 Task: In the  document graph.pdf Download file as 'Open Document Format' Share this file with 'softage.4@softage.net' Insert the command  Editing
Action: Mouse moved to (60, 105)
Screenshot: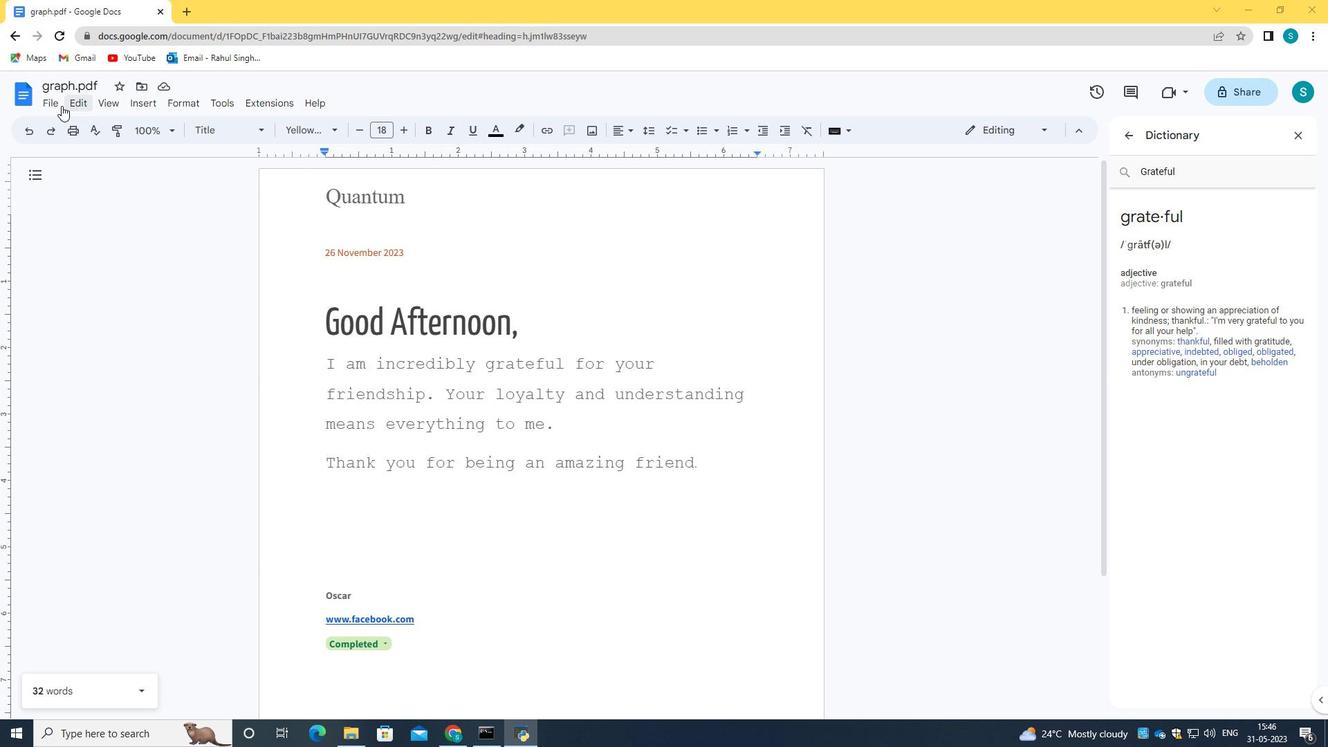 
Action: Mouse pressed left at (60, 105)
Screenshot: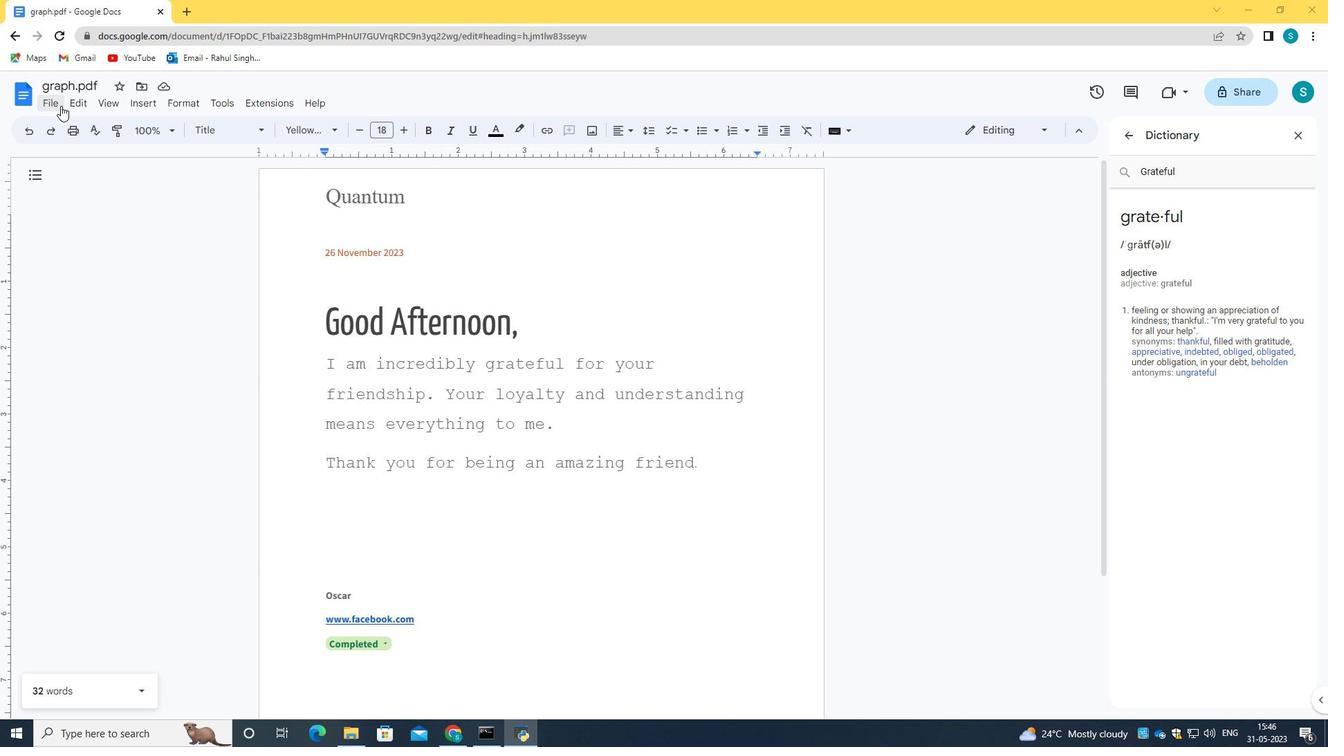 
Action: Mouse moved to (83, 254)
Screenshot: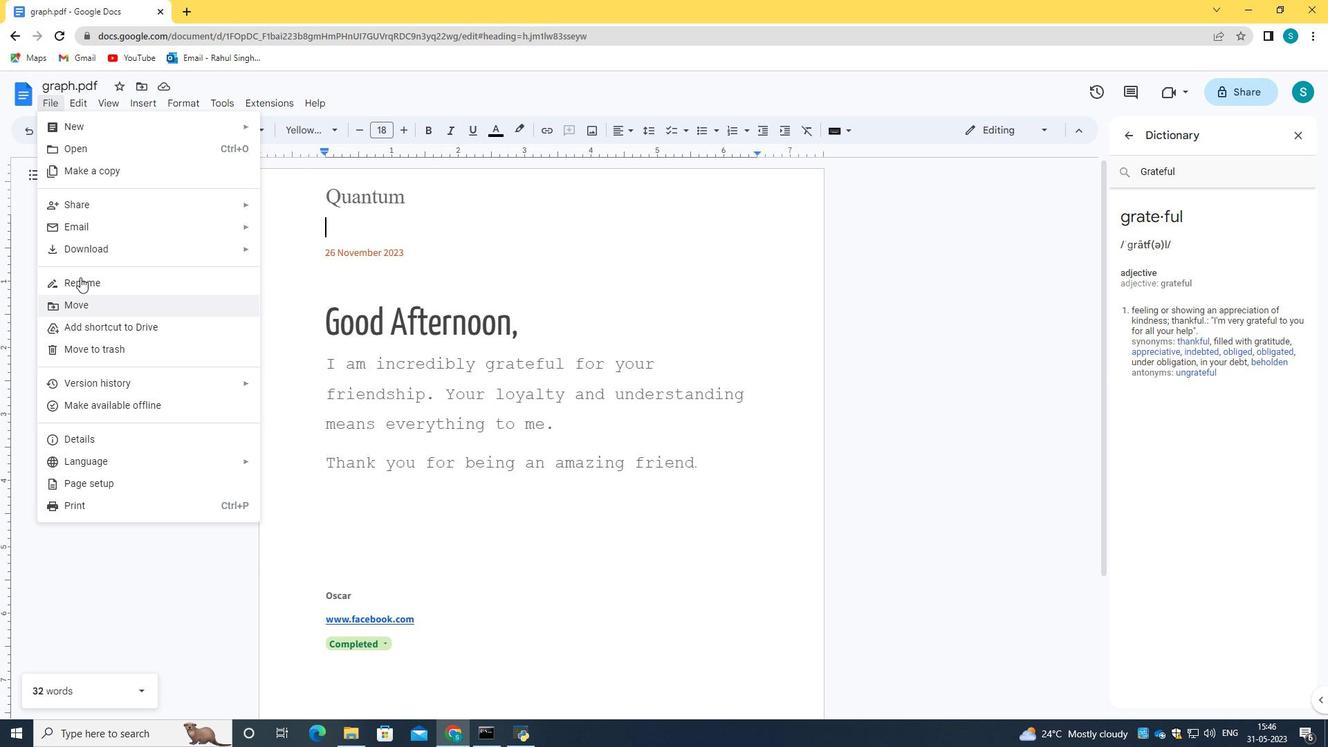 
Action: Mouse pressed left at (83, 254)
Screenshot: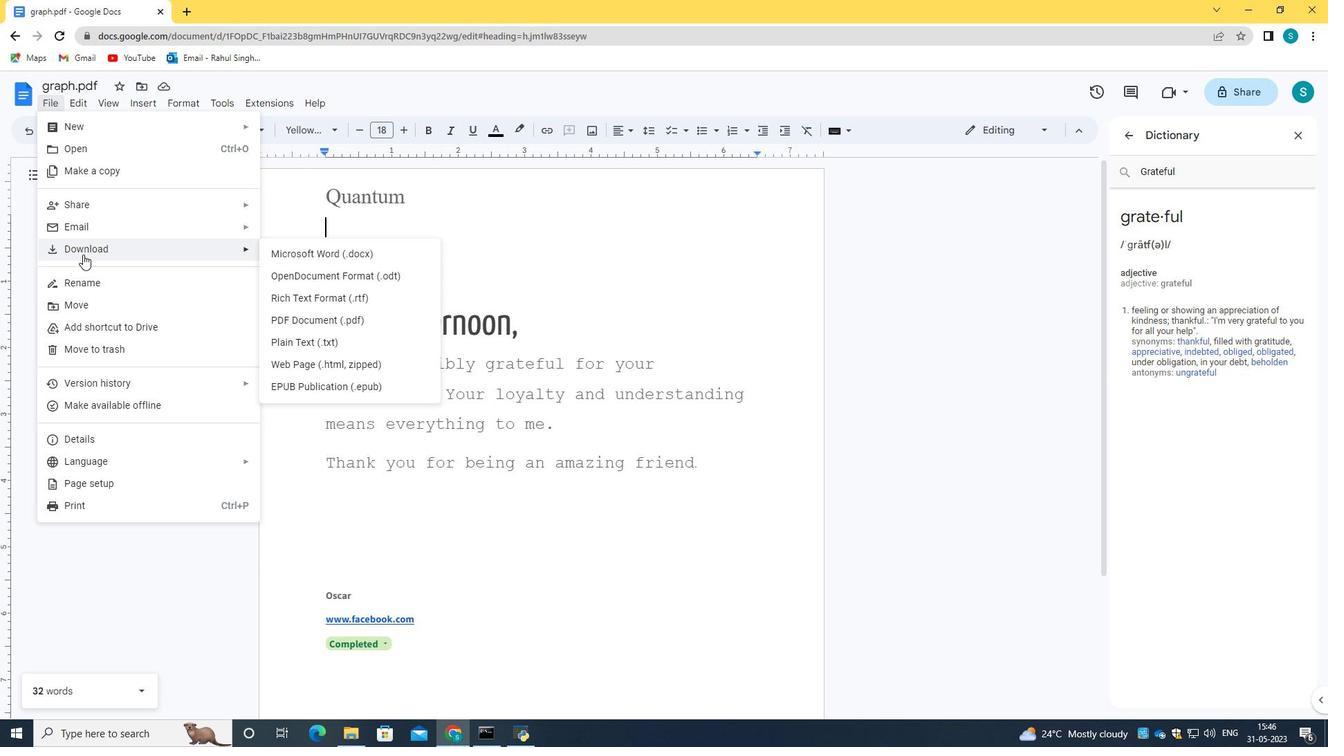 
Action: Mouse moved to (318, 278)
Screenshot: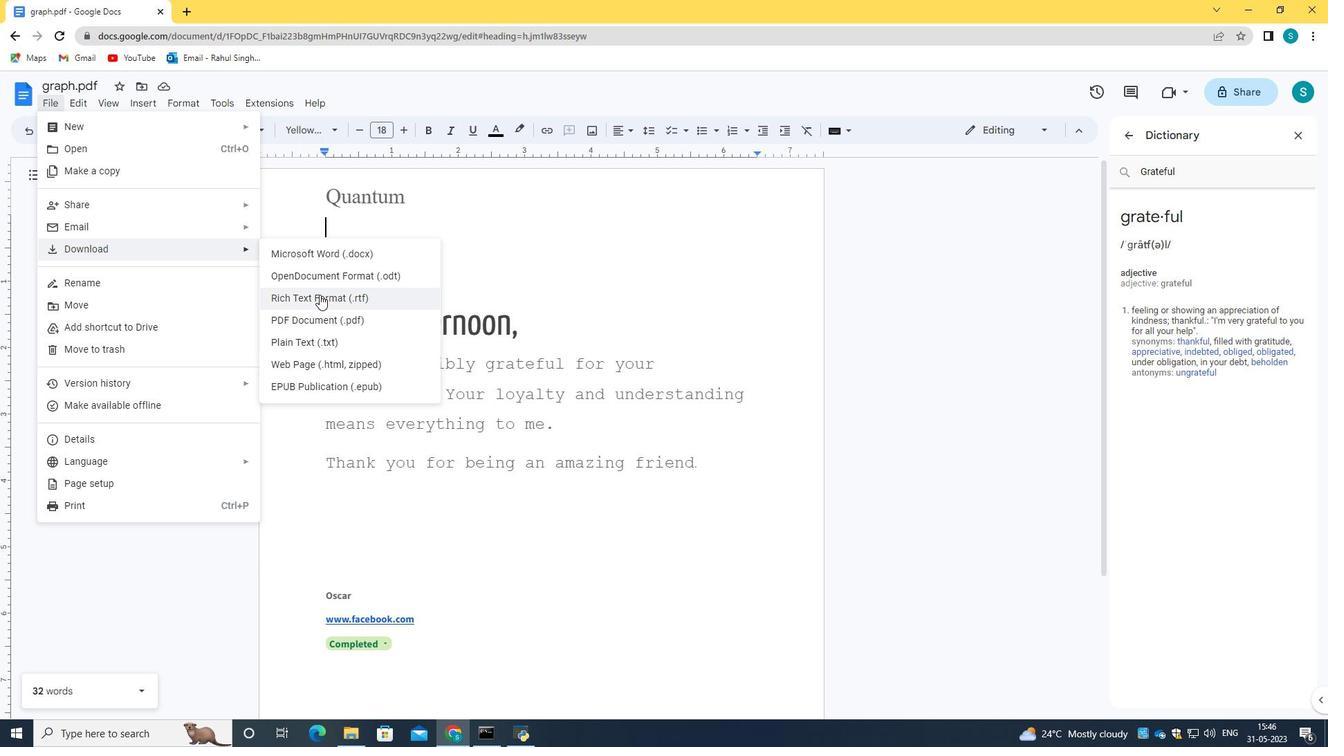 
Action: Mouse pressed left at (318, 278)
Screenshot: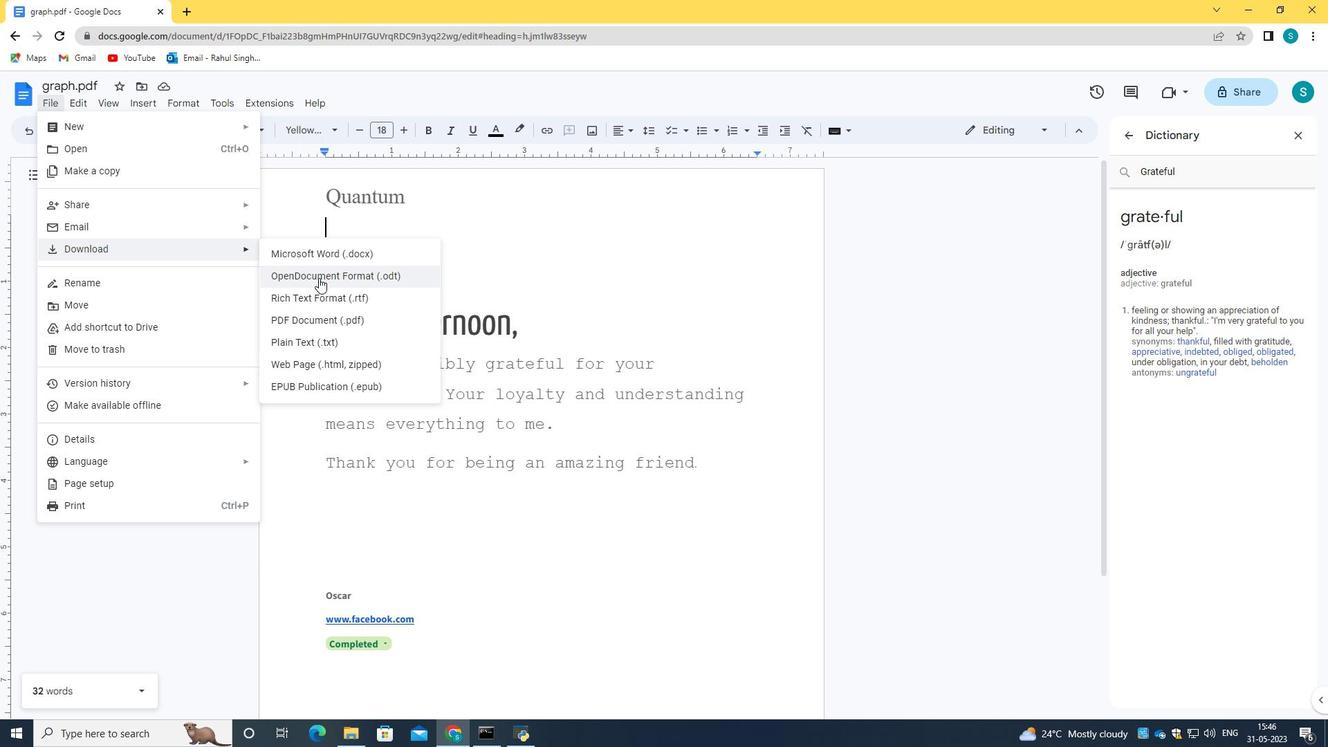 
Action: Mouse moved to (151, 705)
Screenshot: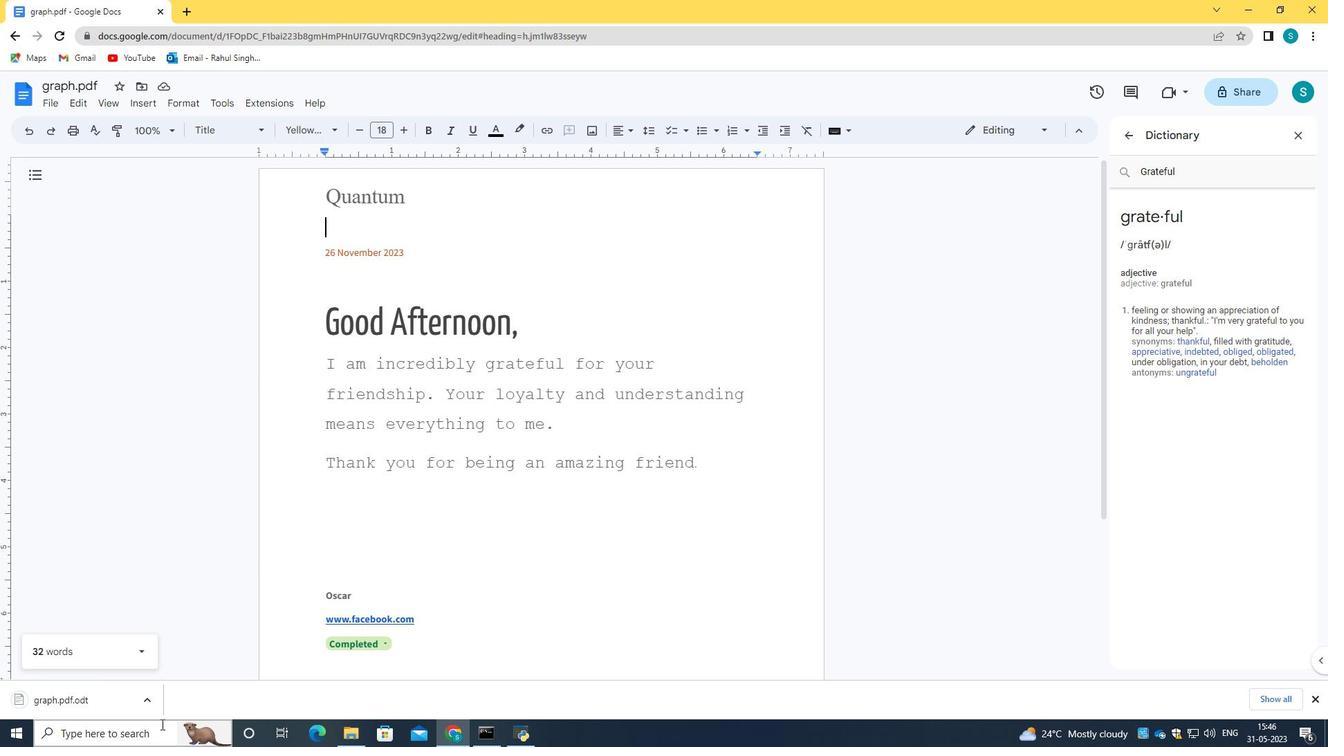 
Action: Mouse pressed left at (151, 705)
Screenshot: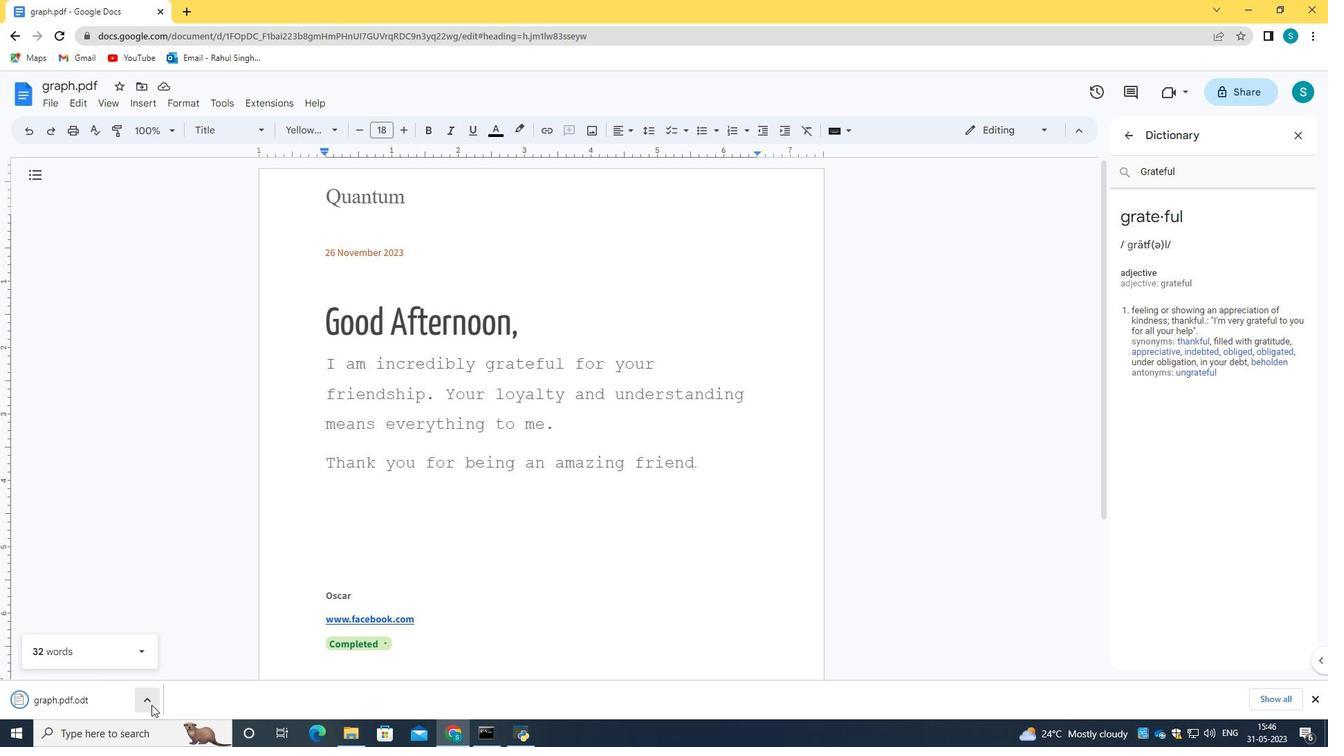 
Action: Mouse moved to (194, 646)
Screenshot: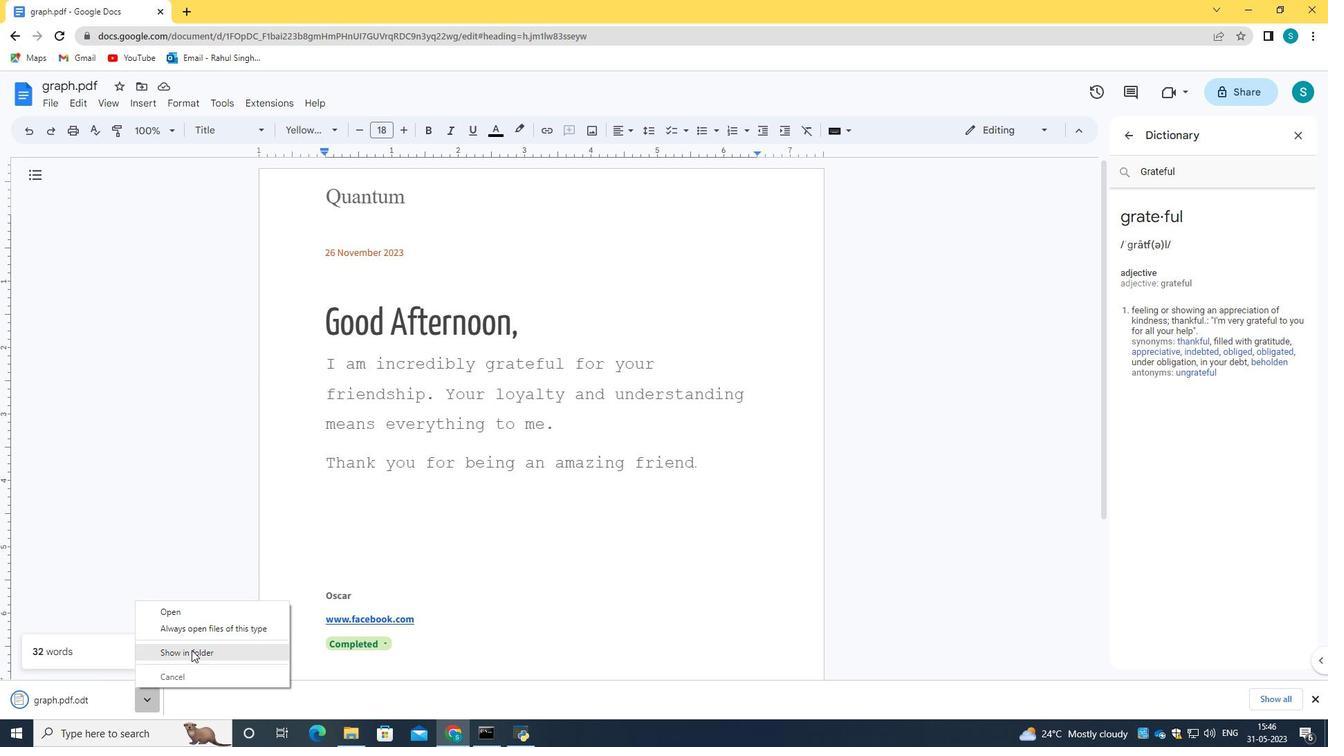 
Action: Mouse pressed left at (194, 646)
Screenshot: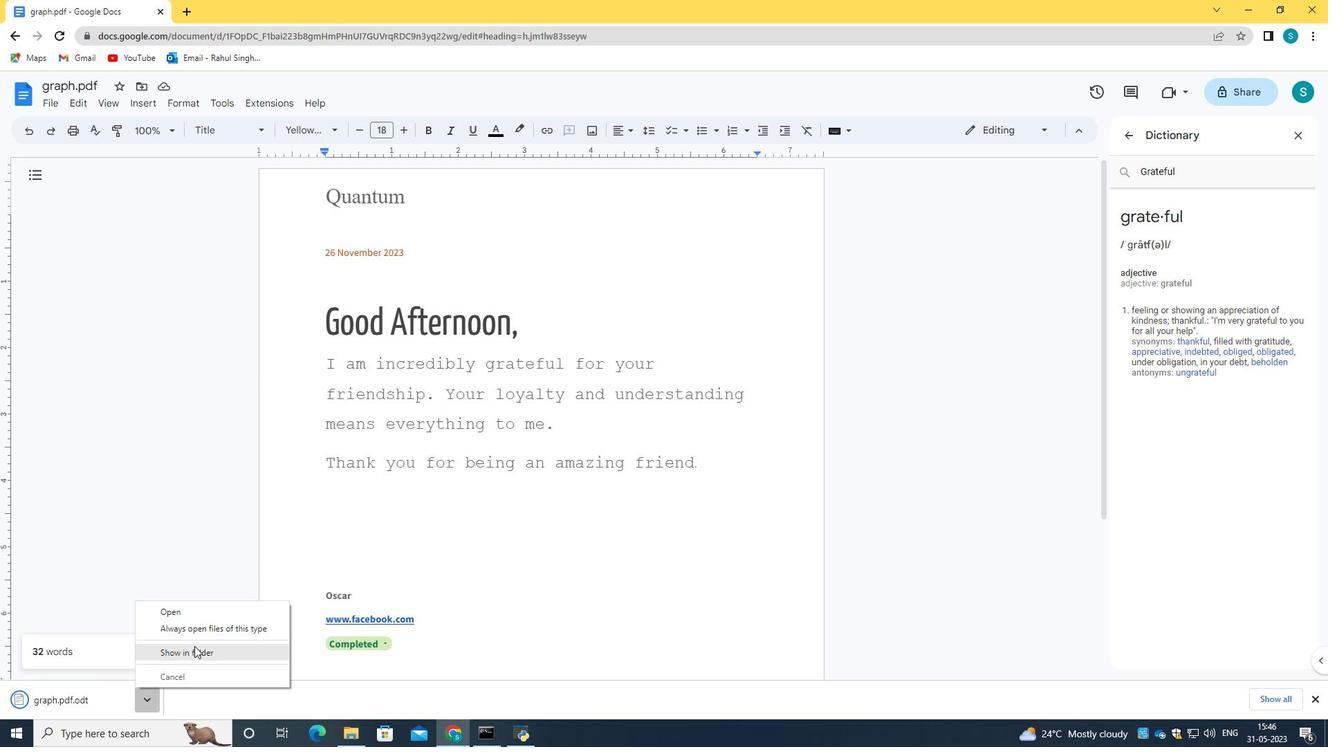 
Action: Mouse moved to (222, 112)
Screenshot: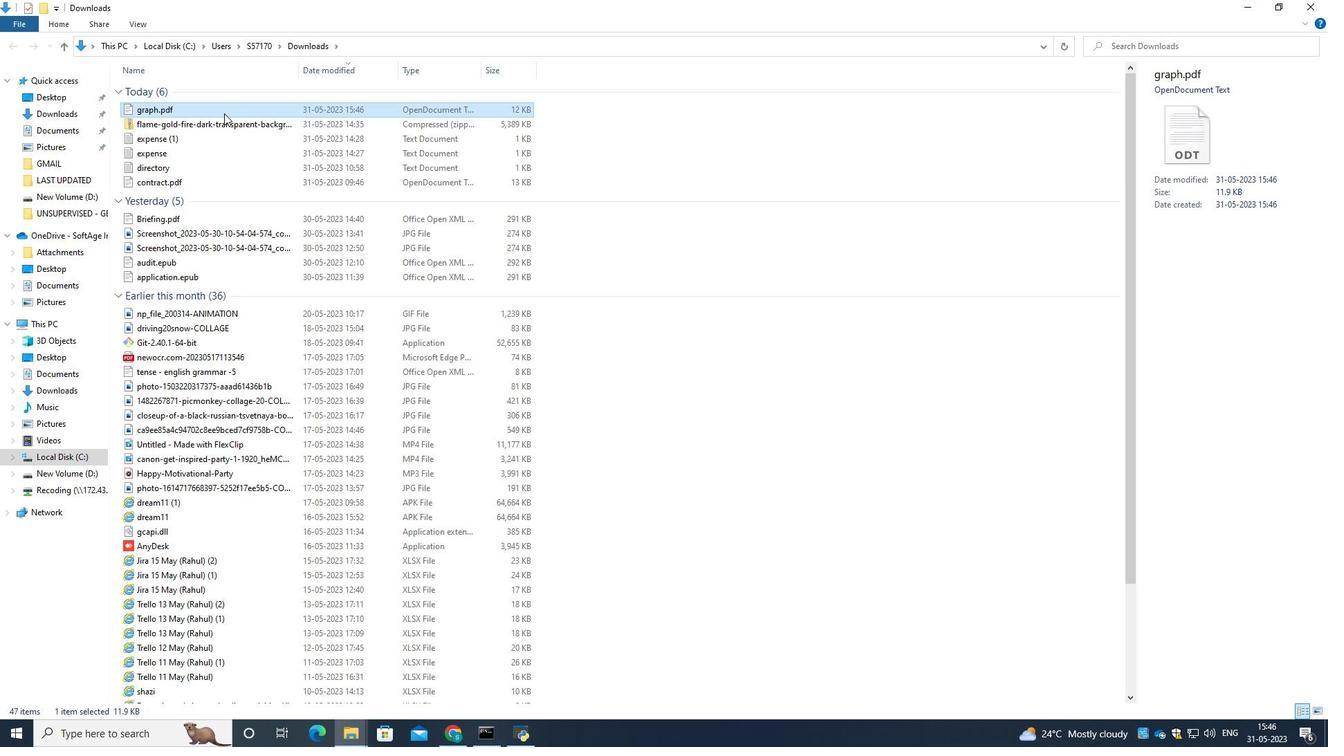 
Action: Mouse pressed right at (222, 112)
Screenshot: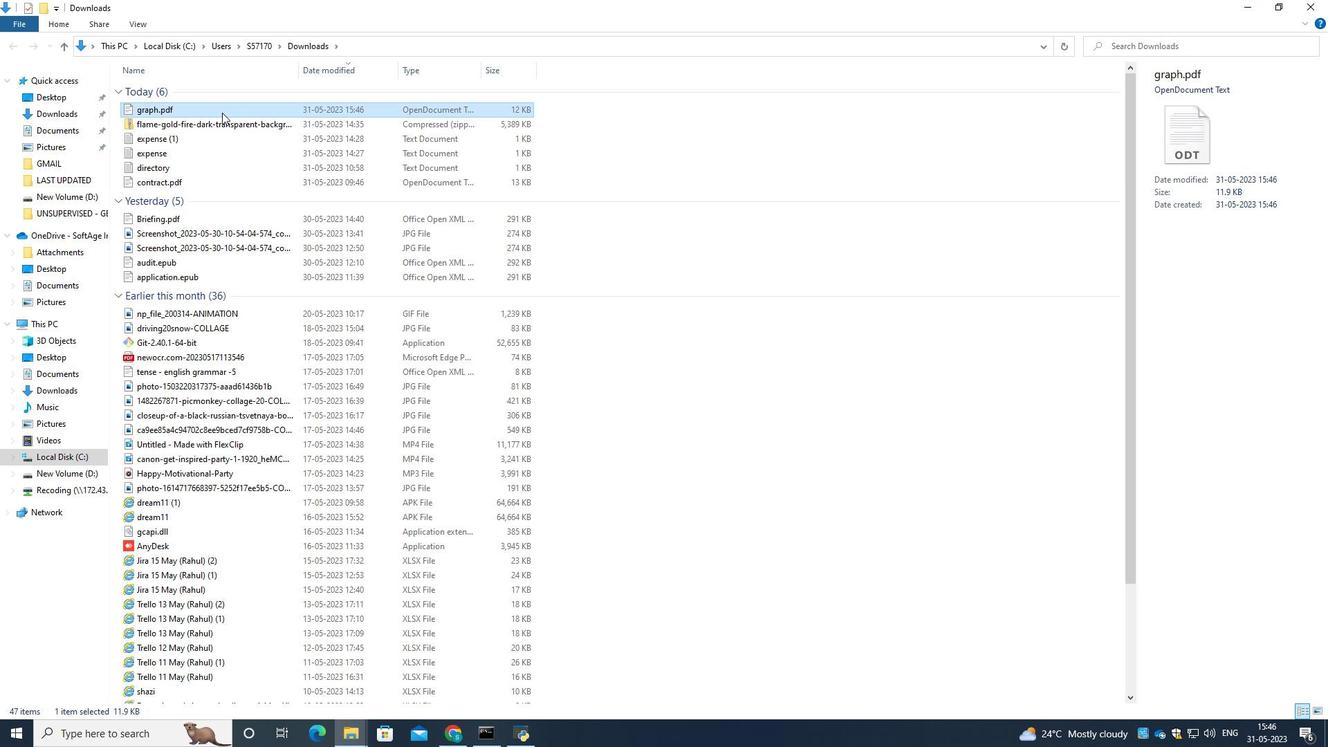 
Action: Mouse moved to (368, 205)
Screenshot: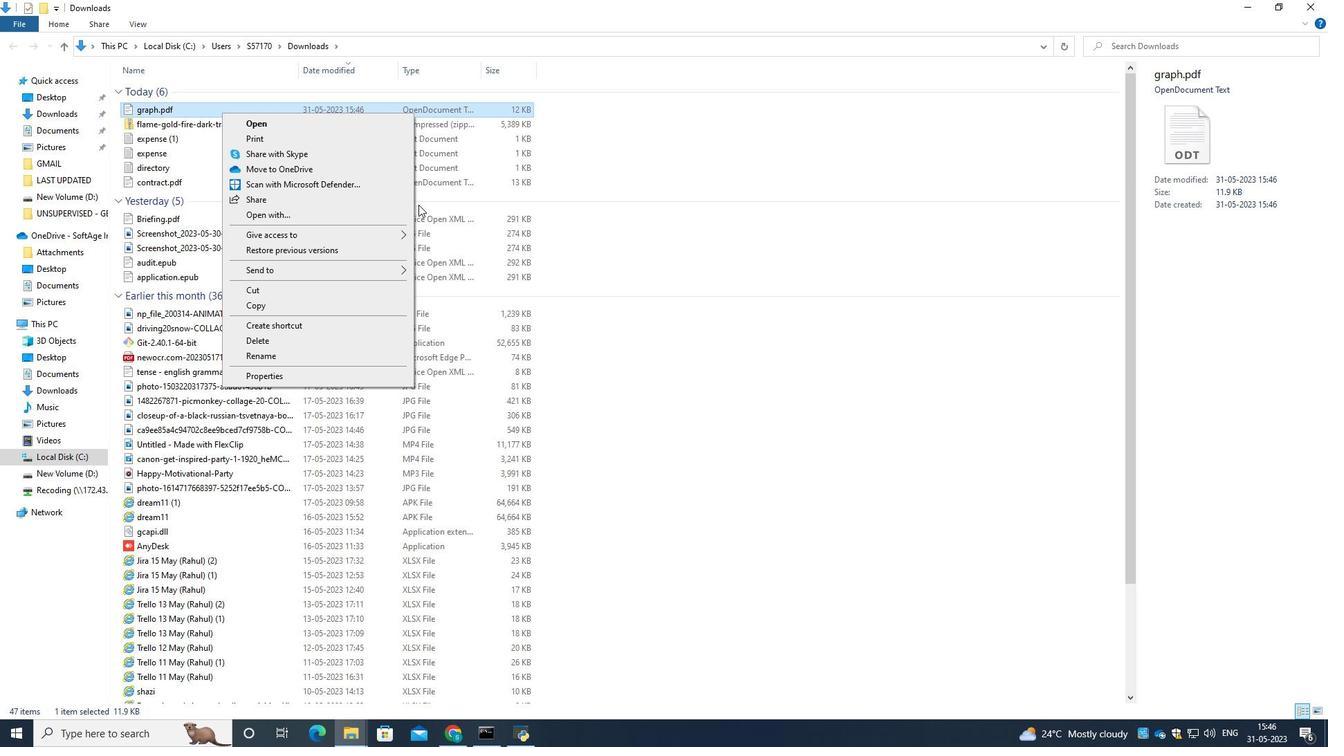 
Action: Mouse pressed left at (368, 205)
Screenshot: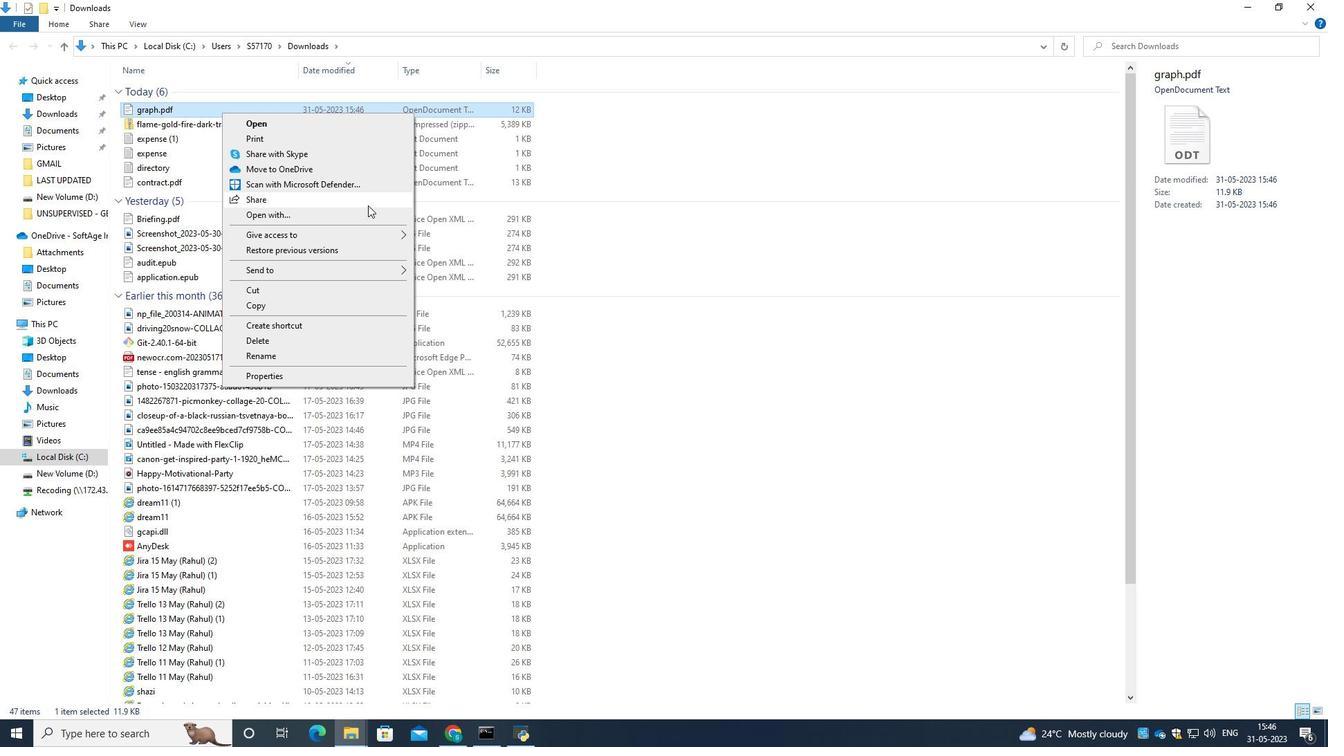 
Action: Mouse moved to (568, 395)
Screenshot: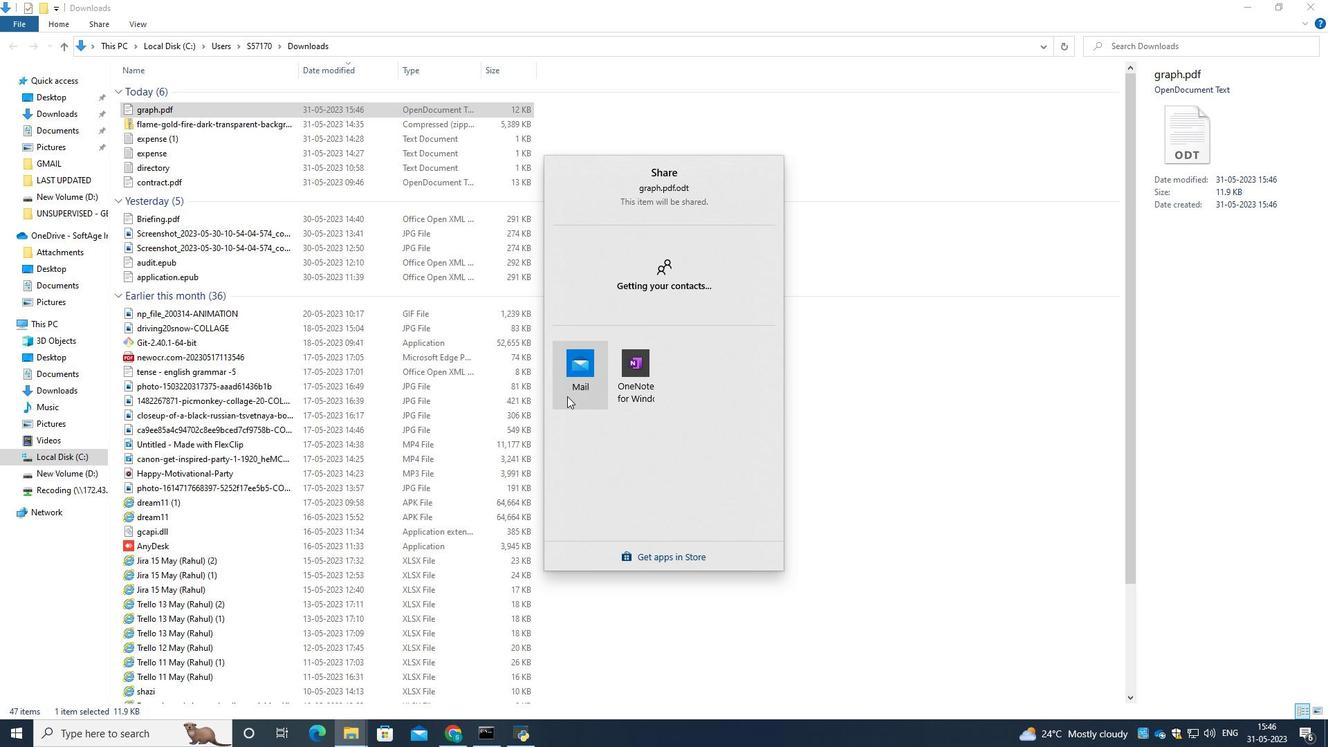 
Action: Mouse pressed left at (568, 395)
Screenshot: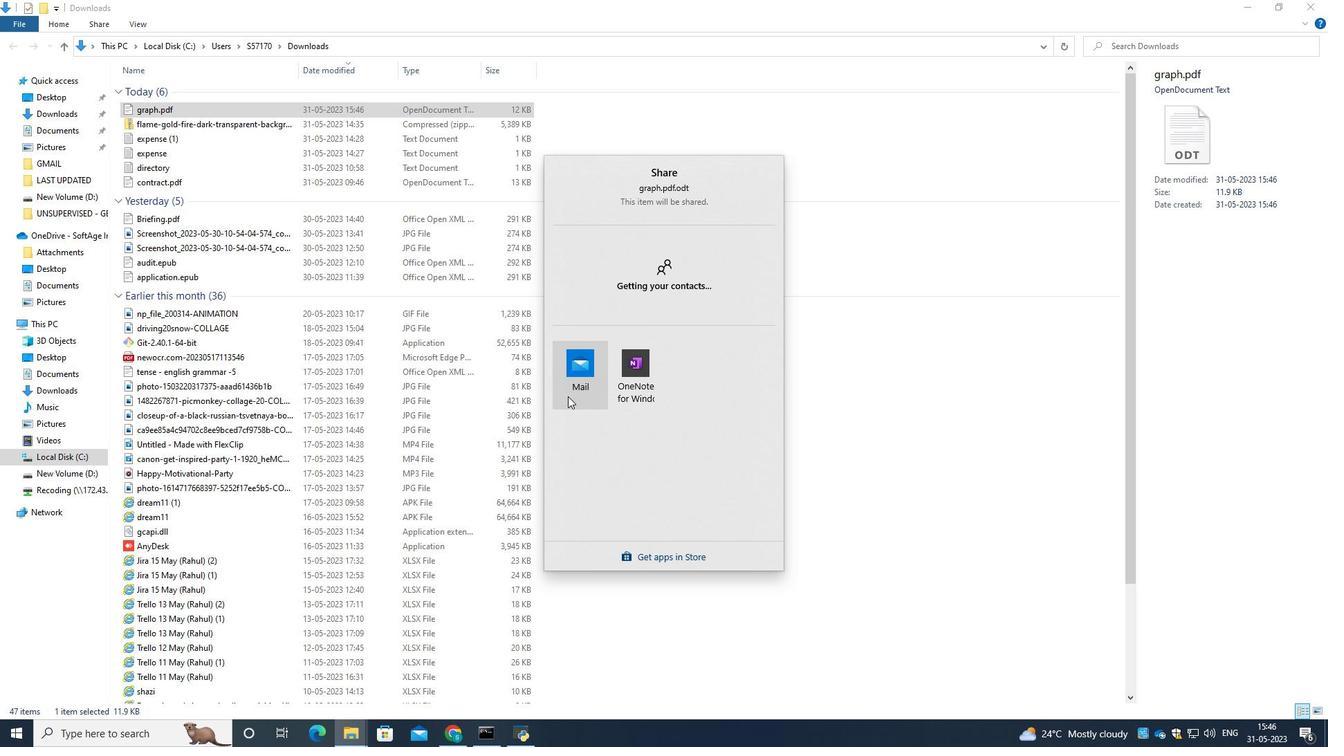 
Action: Mouse moved to (462, 195)
Screenshot: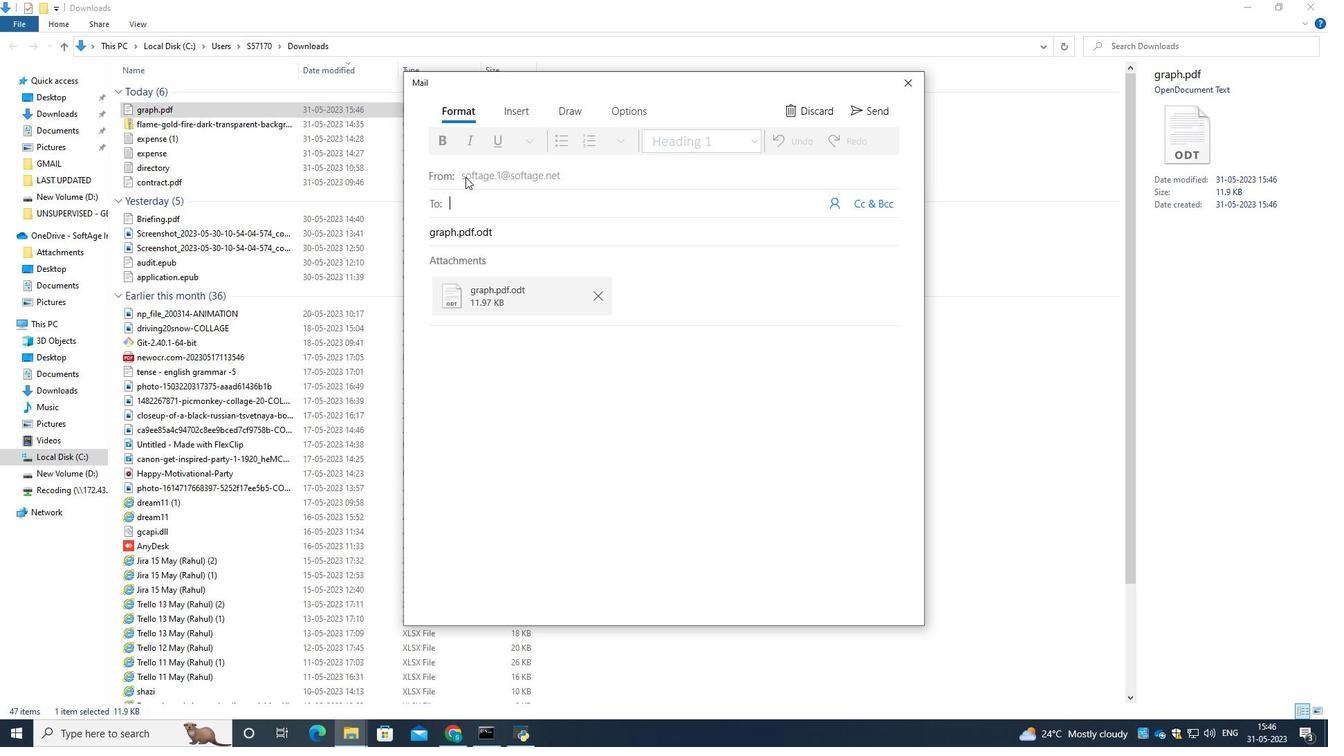 
Action: Key pressed softage.4<Key.shift>@softage.net
Screenshot: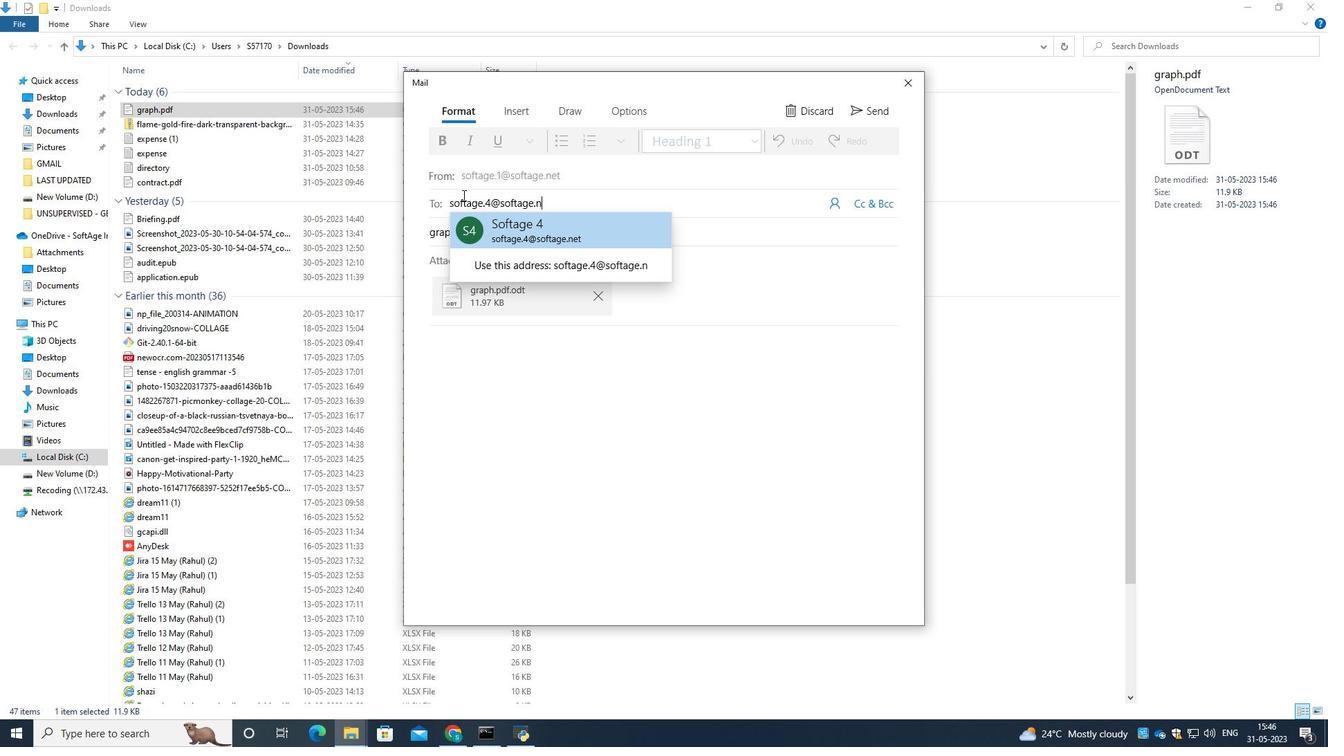 
Action: Mouse moved to (557, 233)
Screenshot: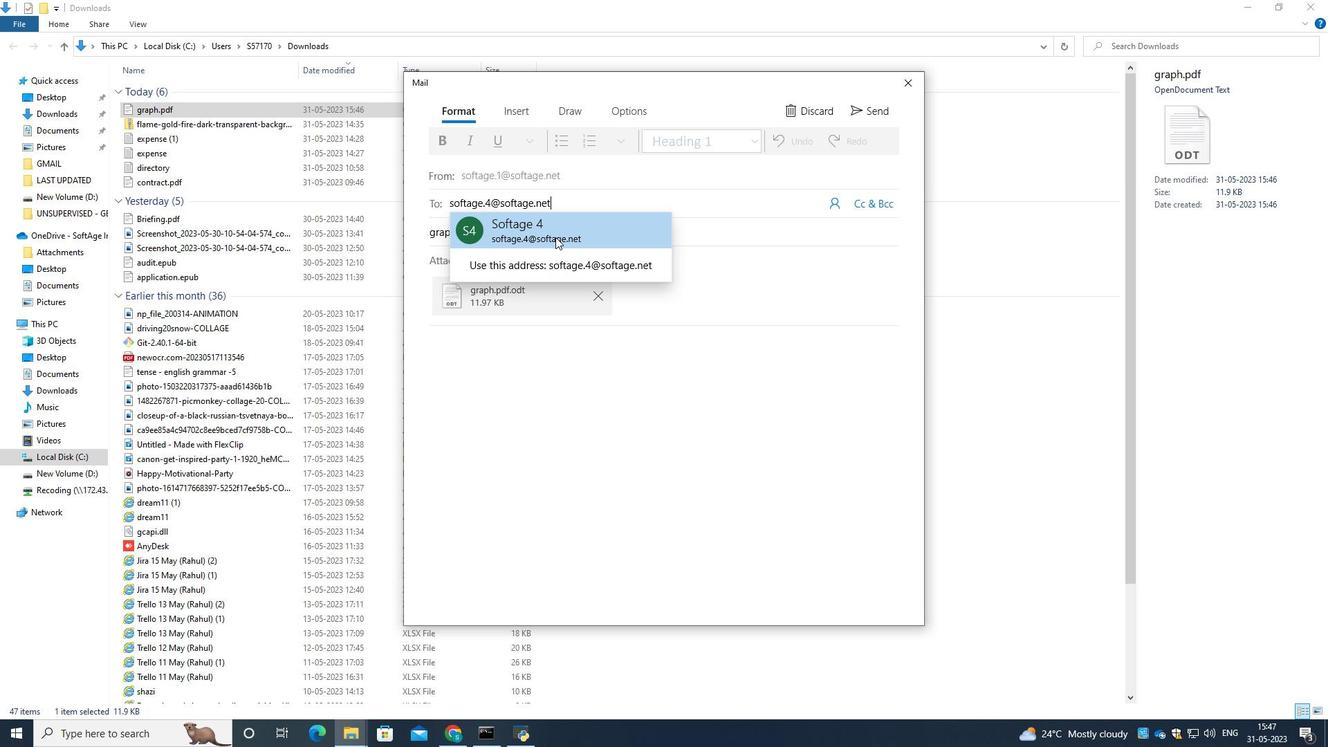 
Action: Mouse pressed left at (557, 233)
Screenshot: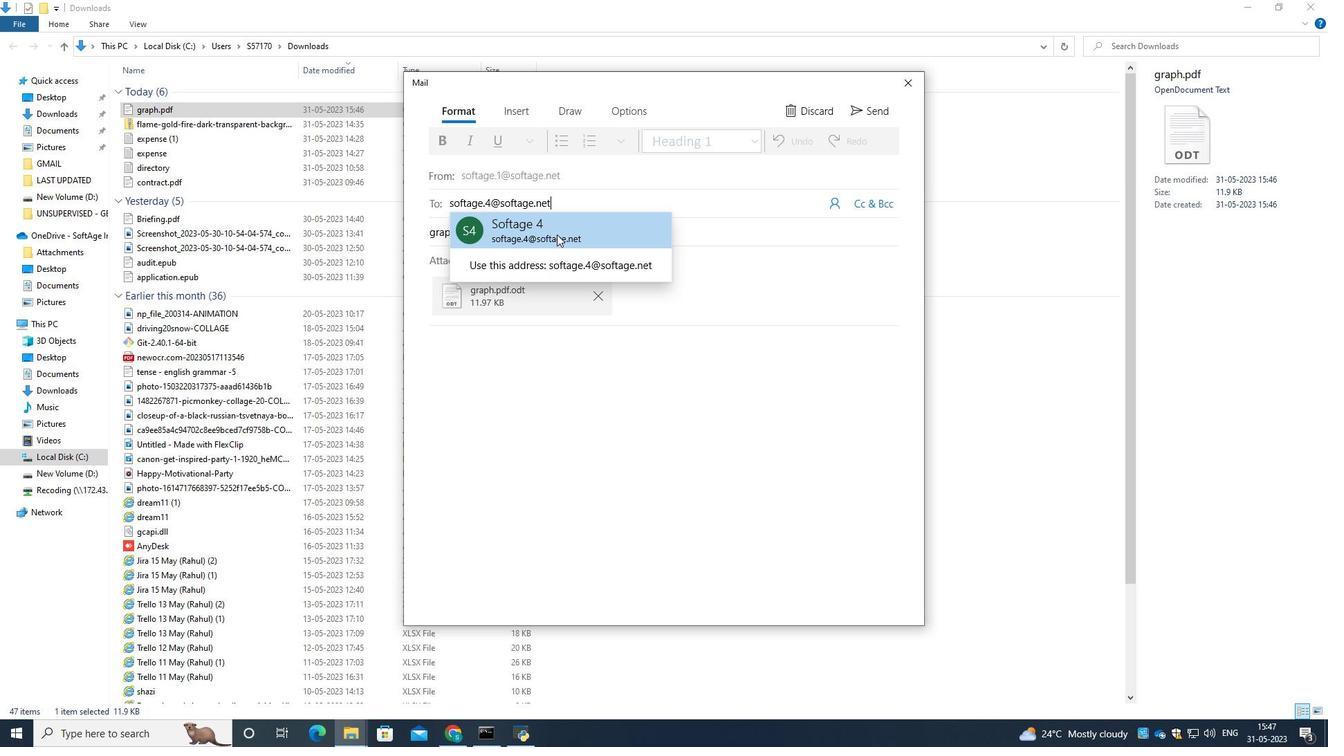 
Action: Mouse moved to (521, 112)
Screenshot: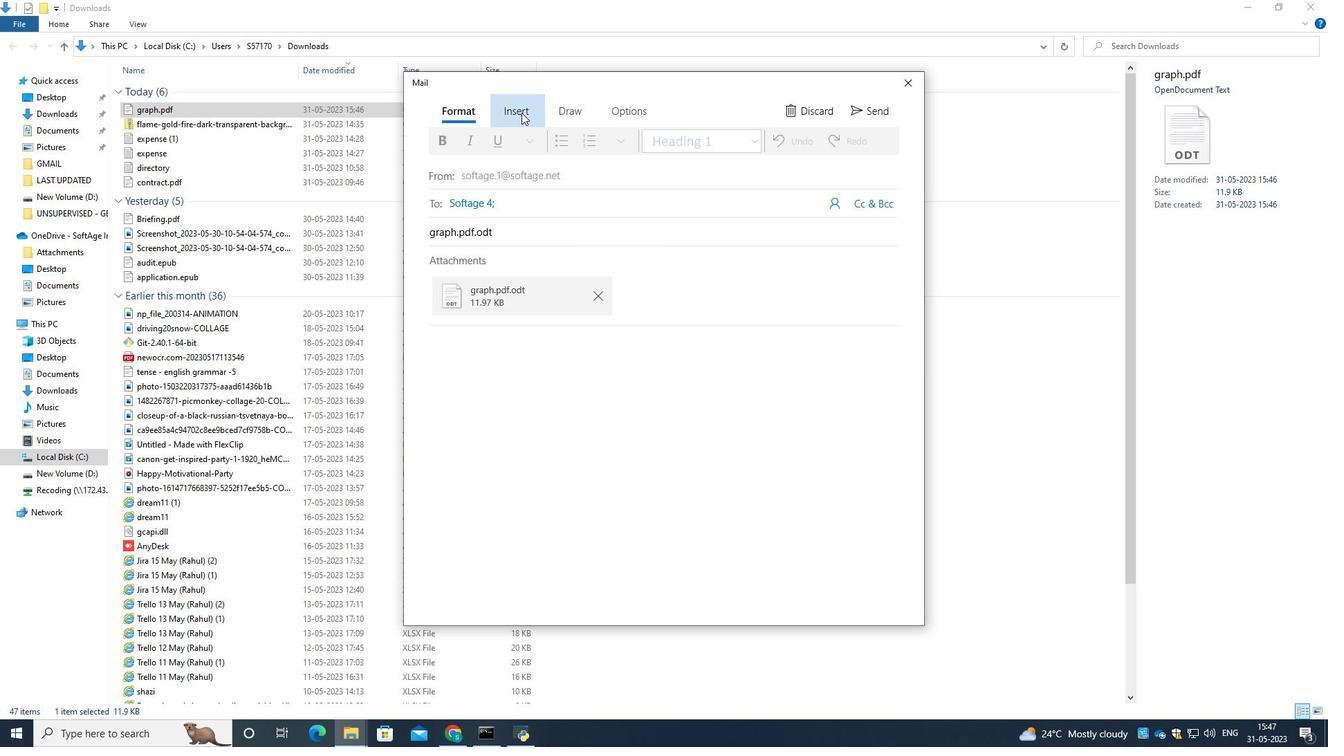 
Action: Mouse pressed left at (521, 112)
Screenshot: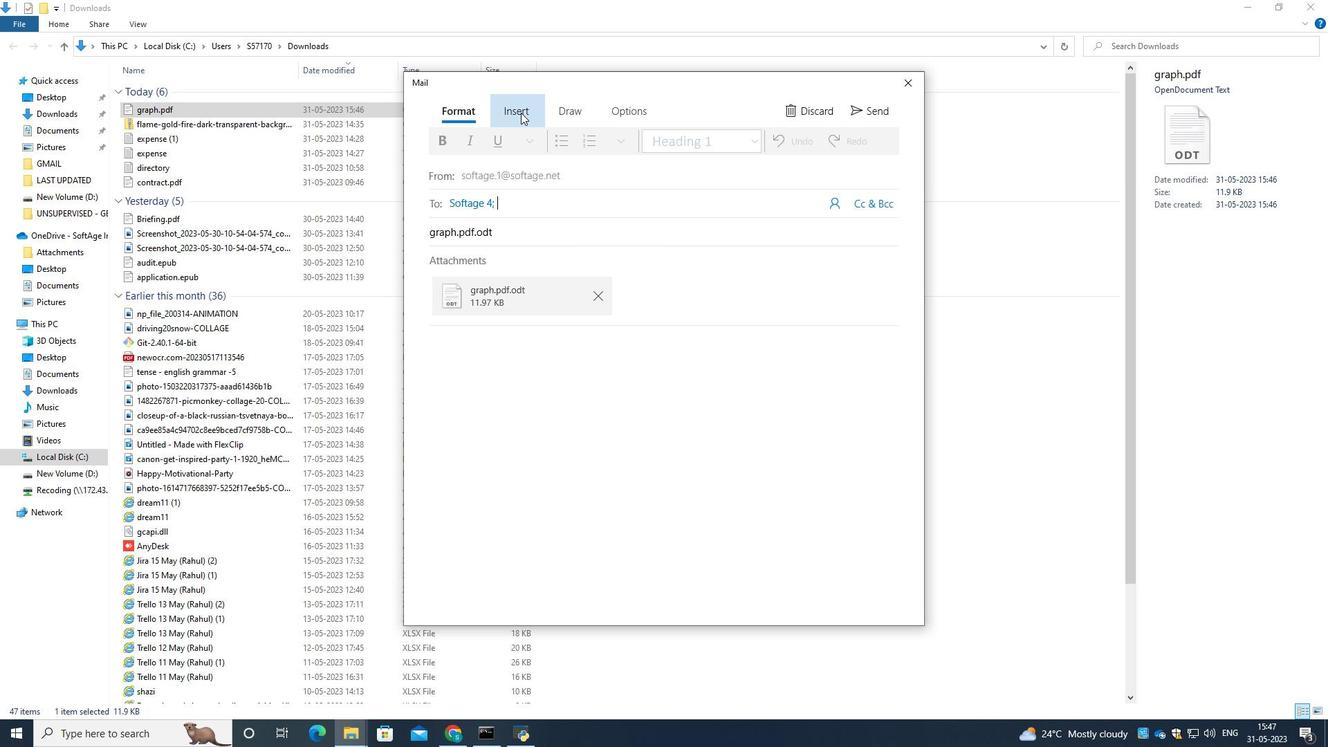 
Action: Mouse moved to (556, 113)
Screenshot: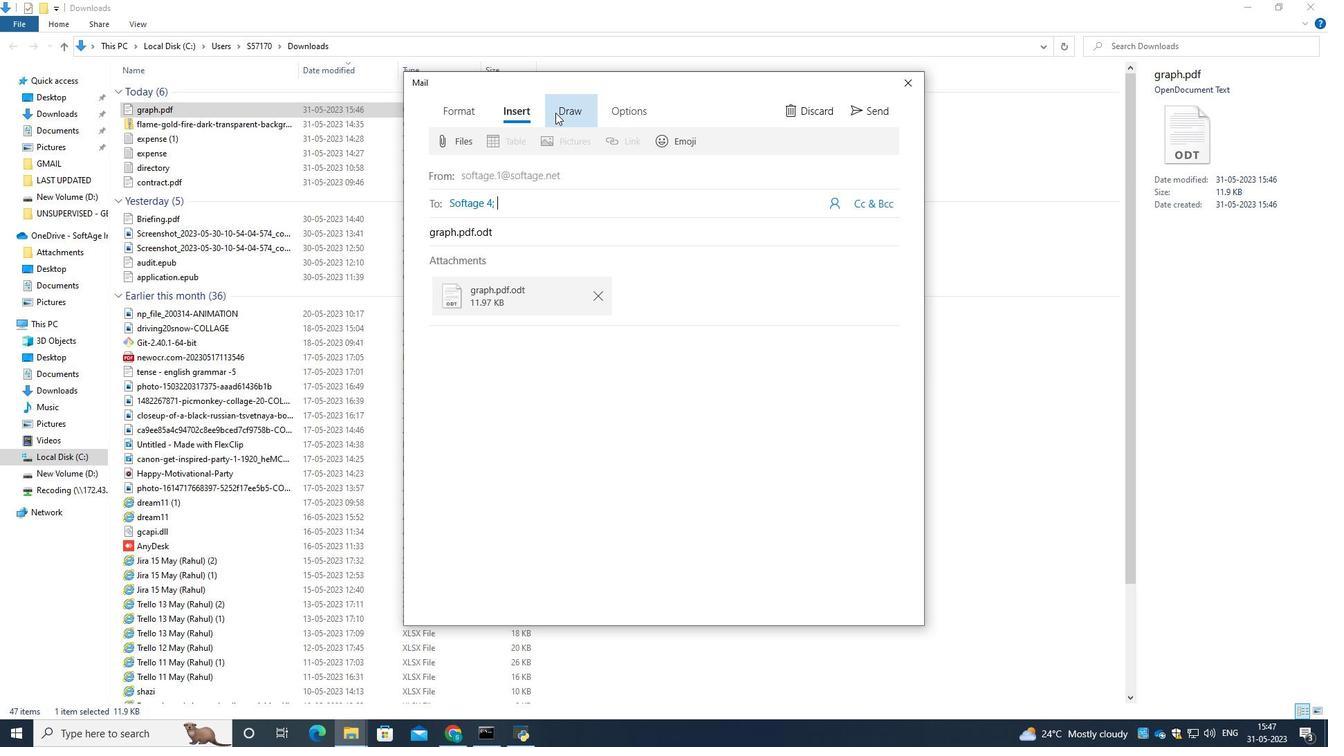 
Action: Mouse pressed left at (556, 113)
Screenshot: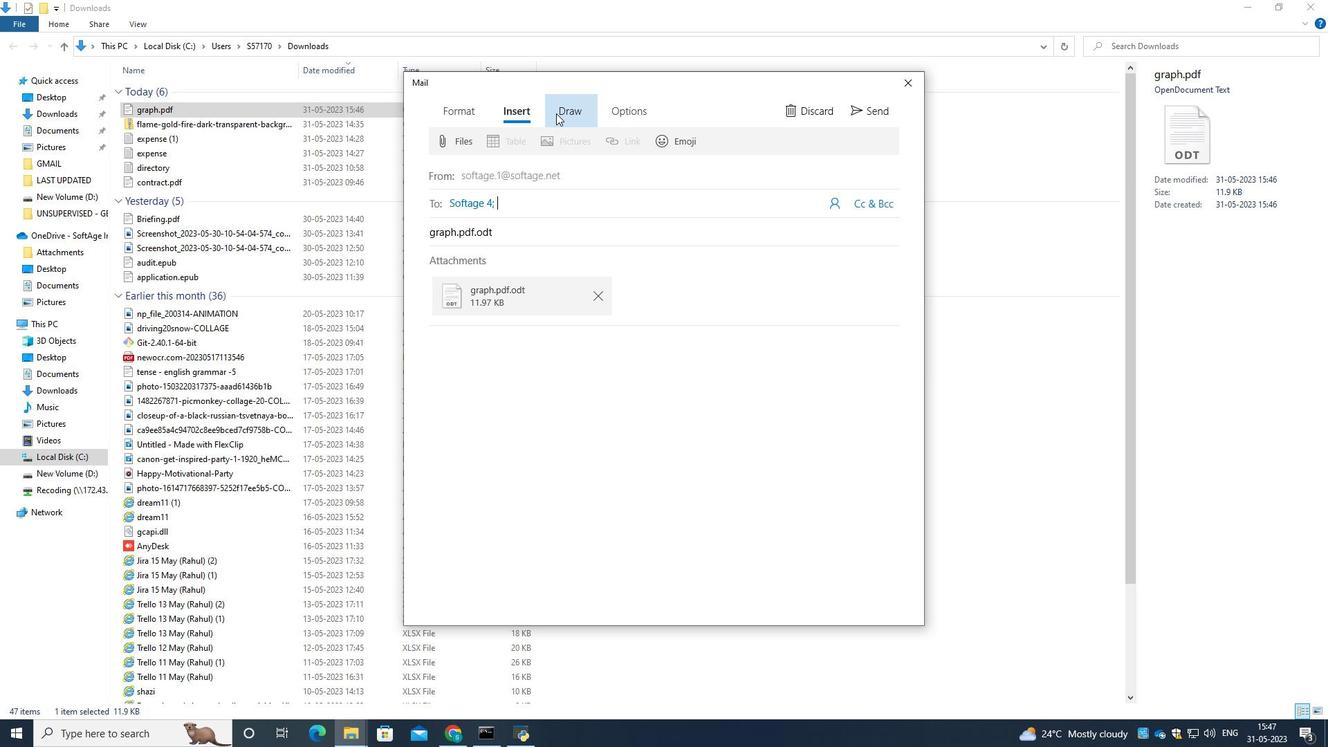 
Action: Mouse moved to (509, 116)
Screenshot: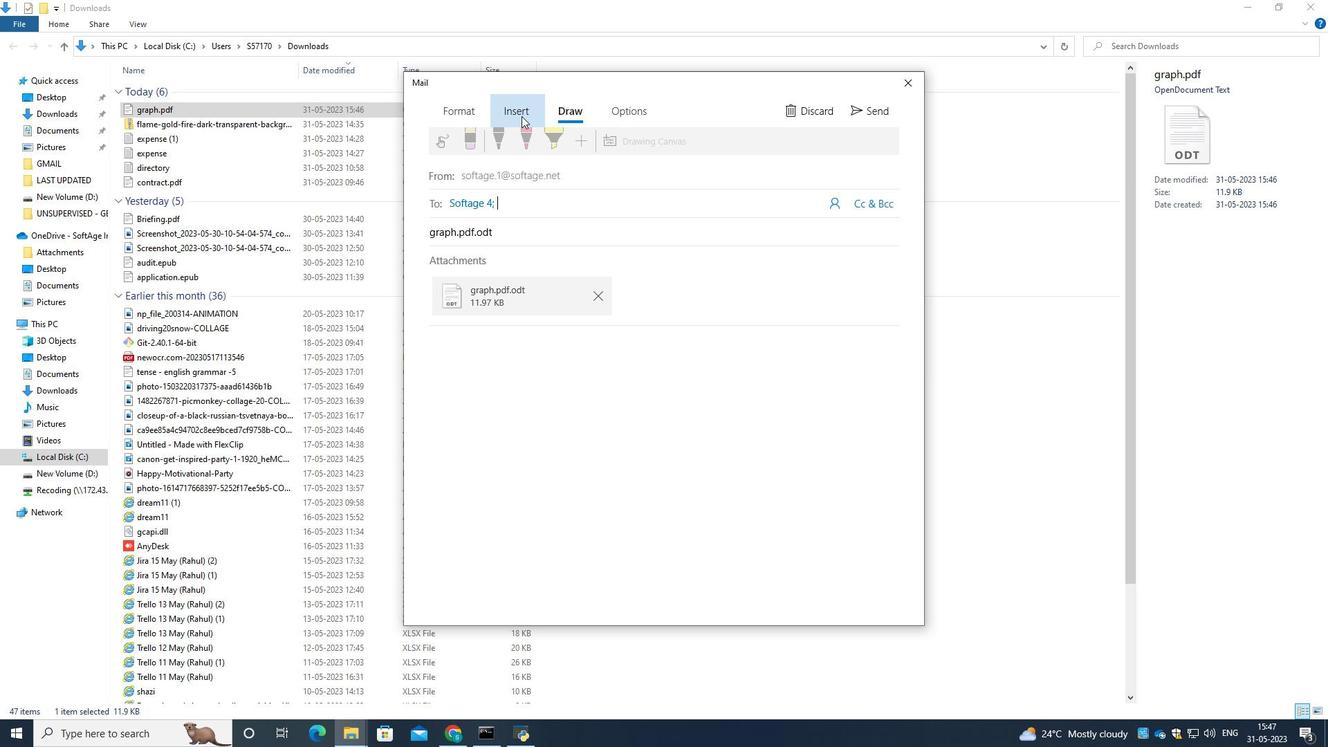 
Action: Mouse pressed left at (509, 116)
Screenshot: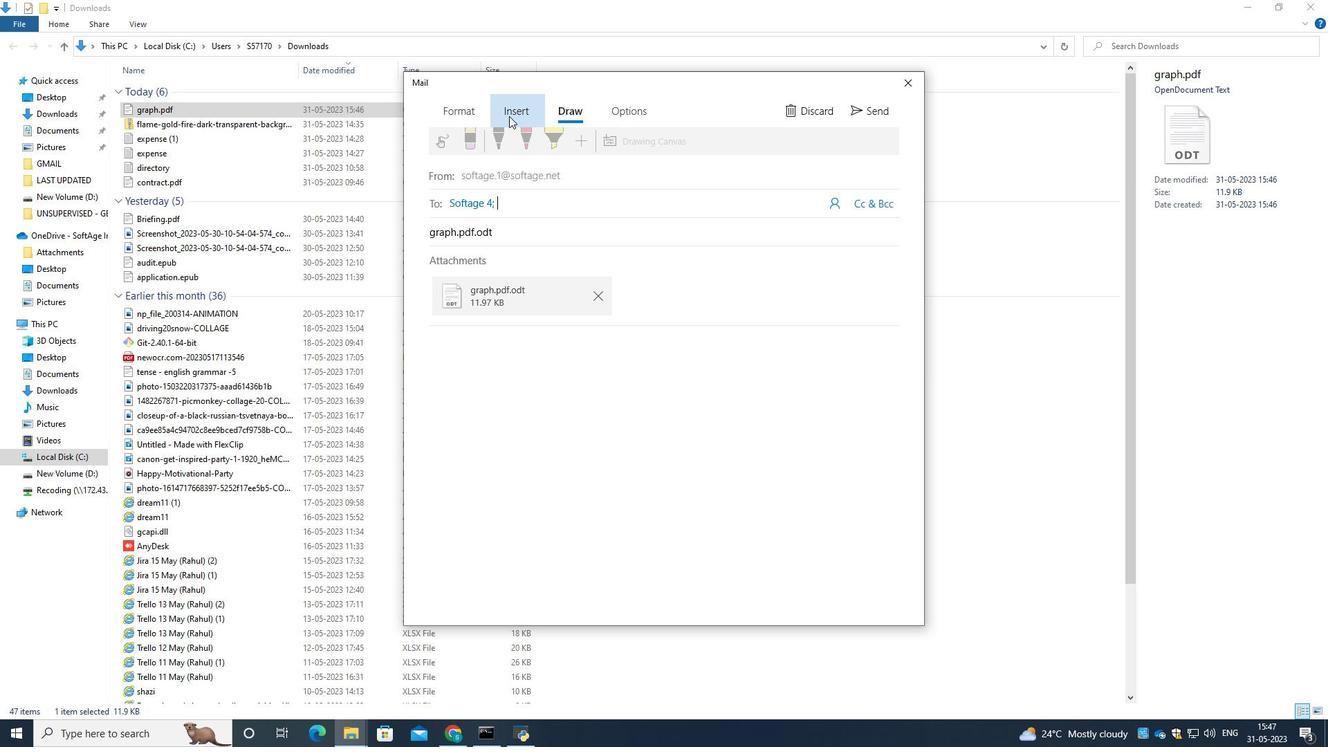 
Action: Mouse moved to (606, 113)
Screenshot: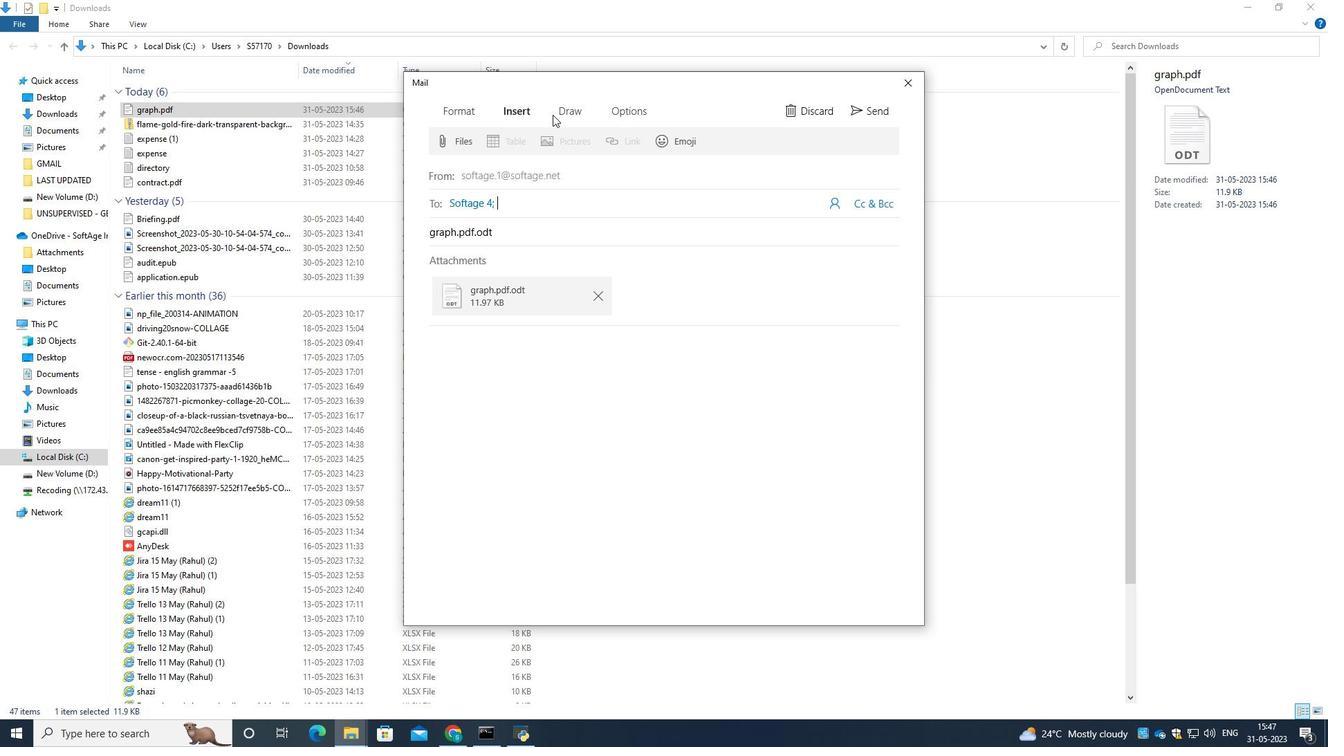 
Action: Mouse pressed left at (606, 113)
Screenshot: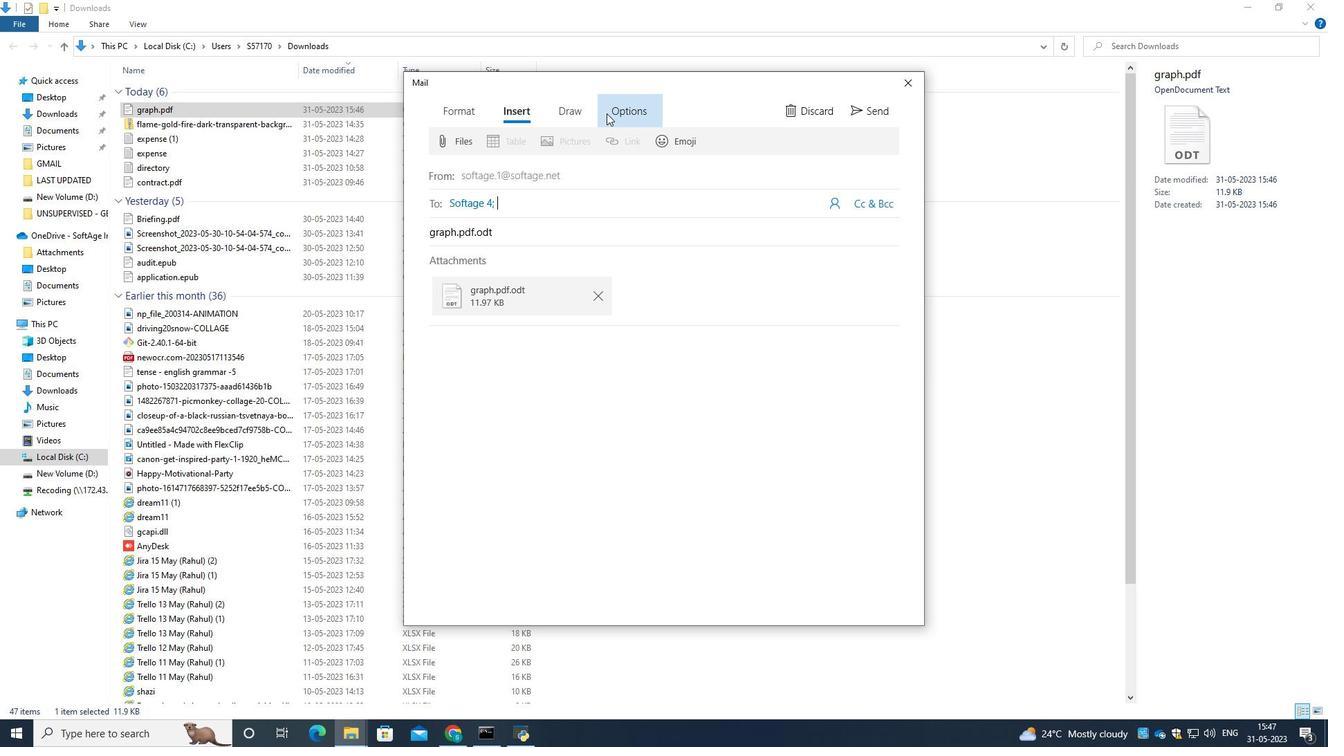 
Action: Mouse moved to (509, 114)
Screenshot: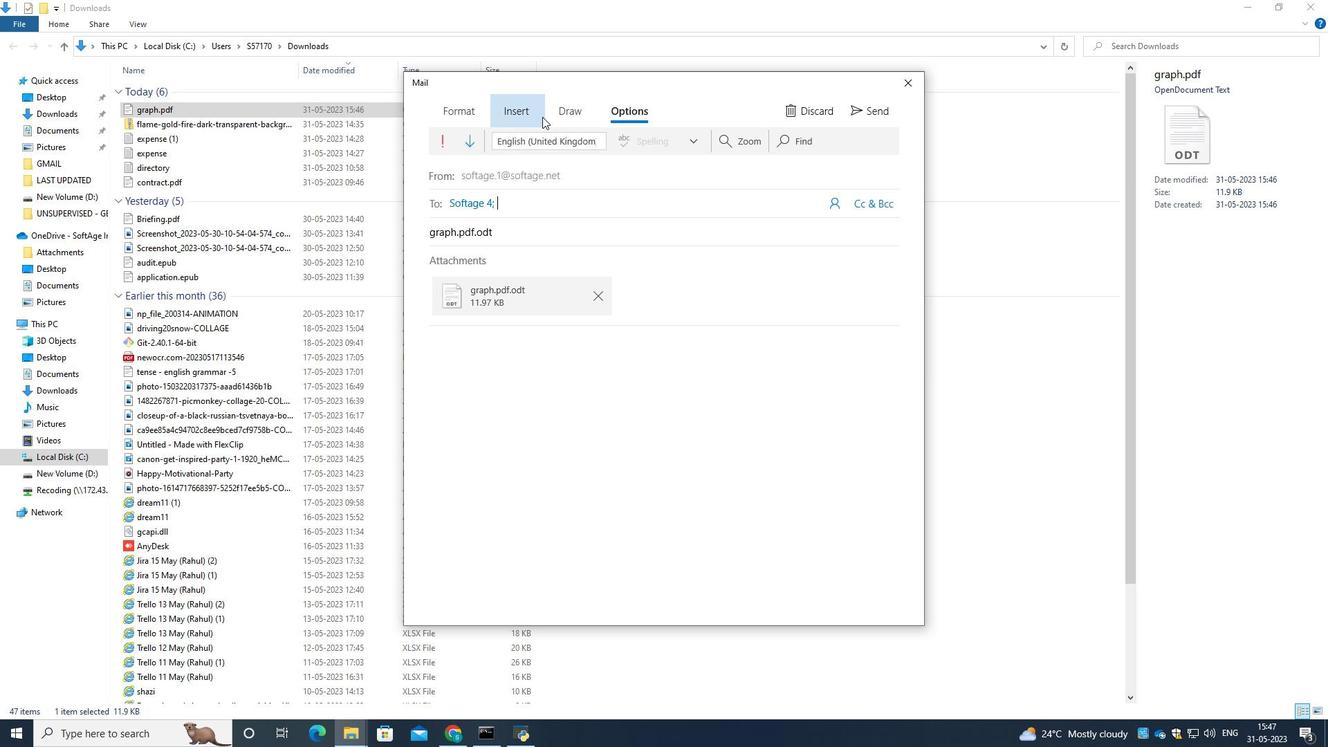 
Action: Mouse pressed left at (509, 114)
Screenshot: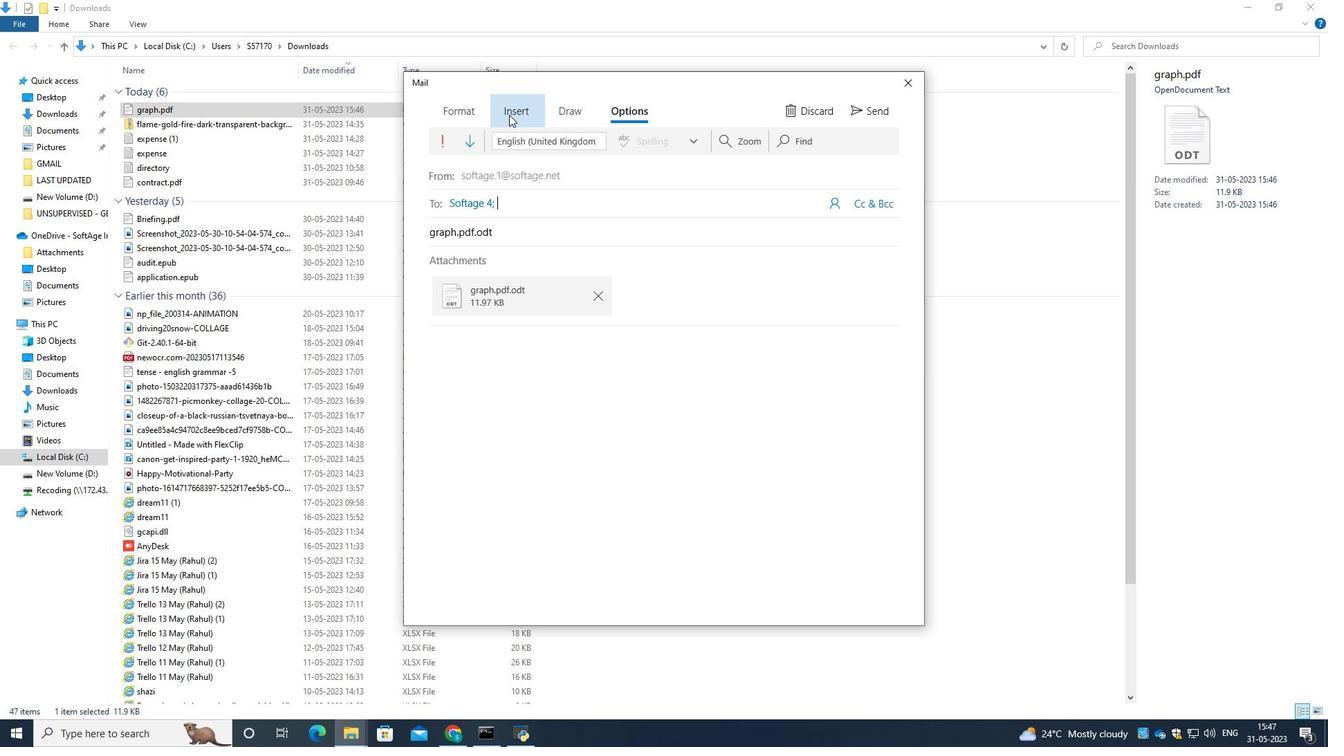 
Action: Mouse moved to (865, 114)
Screenshot: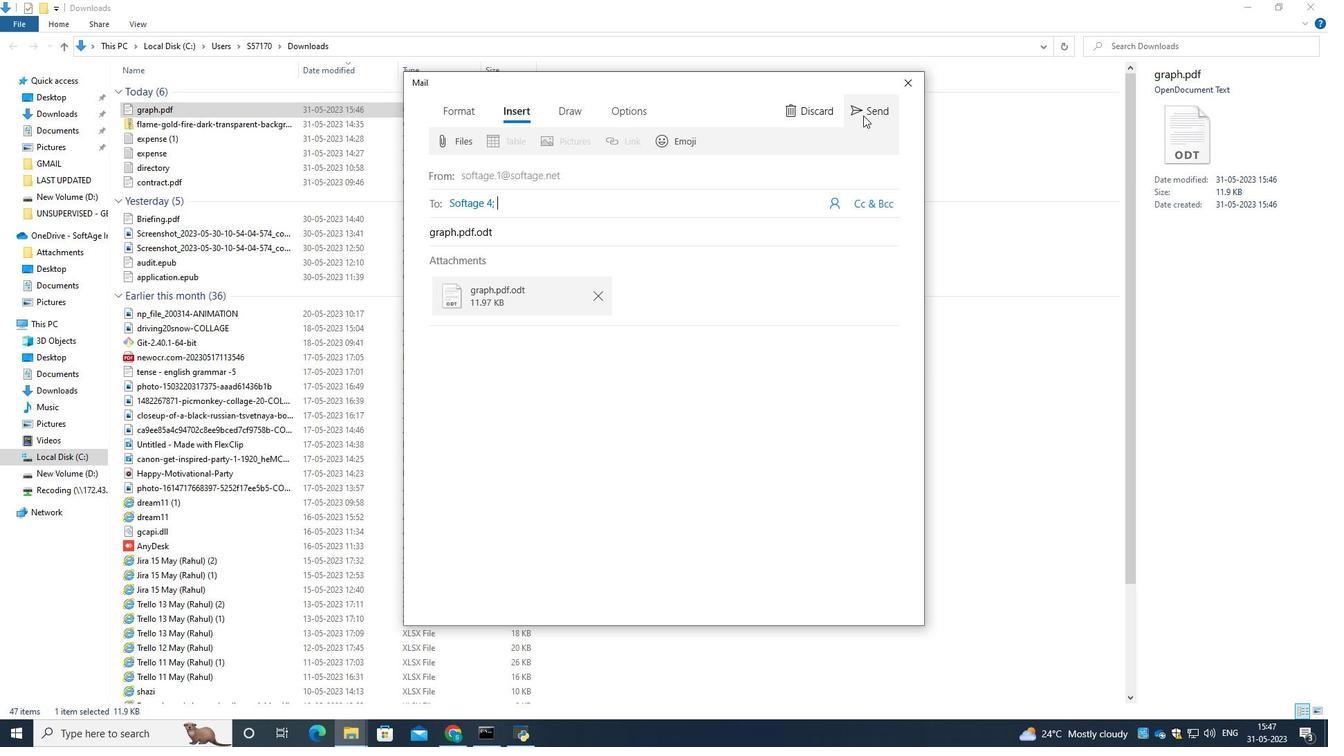 
Action: Mouse pressed left at (865, 114)
Screenshot: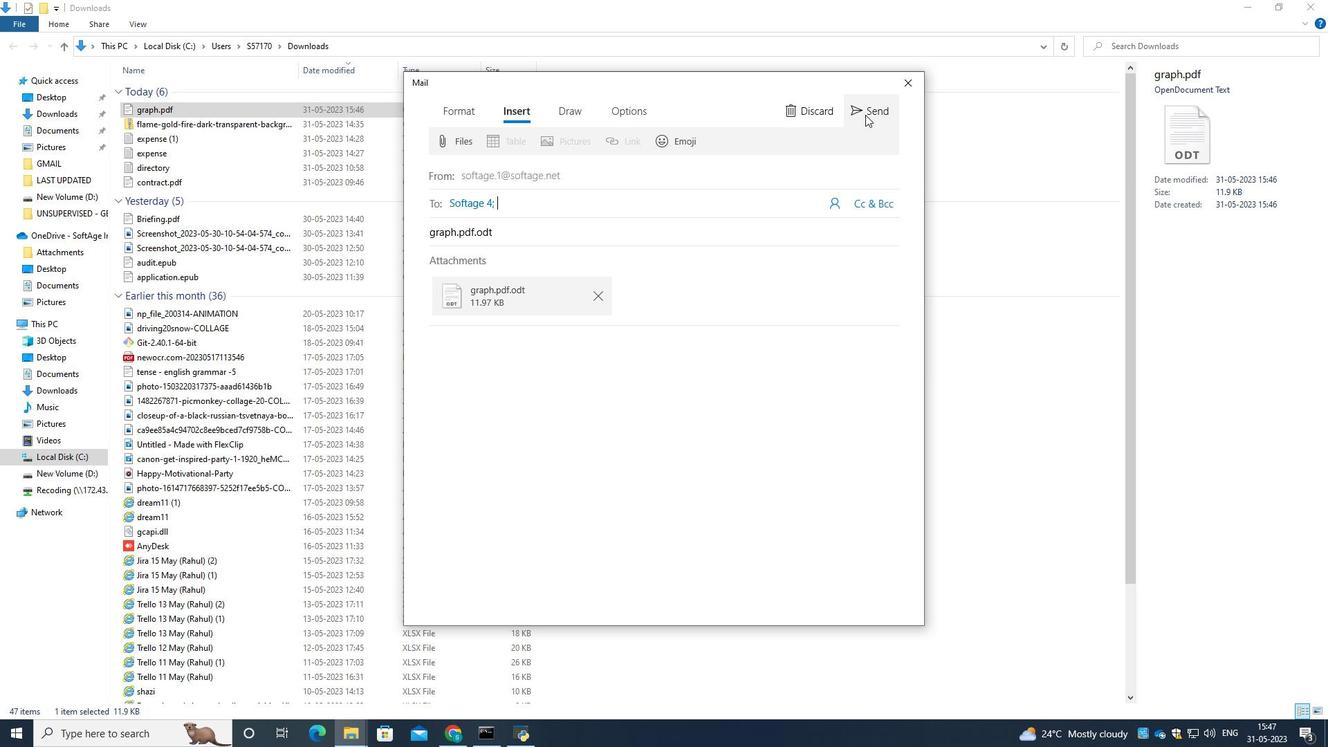 
Action: Mouse moved to (449, 698)
Screenshot: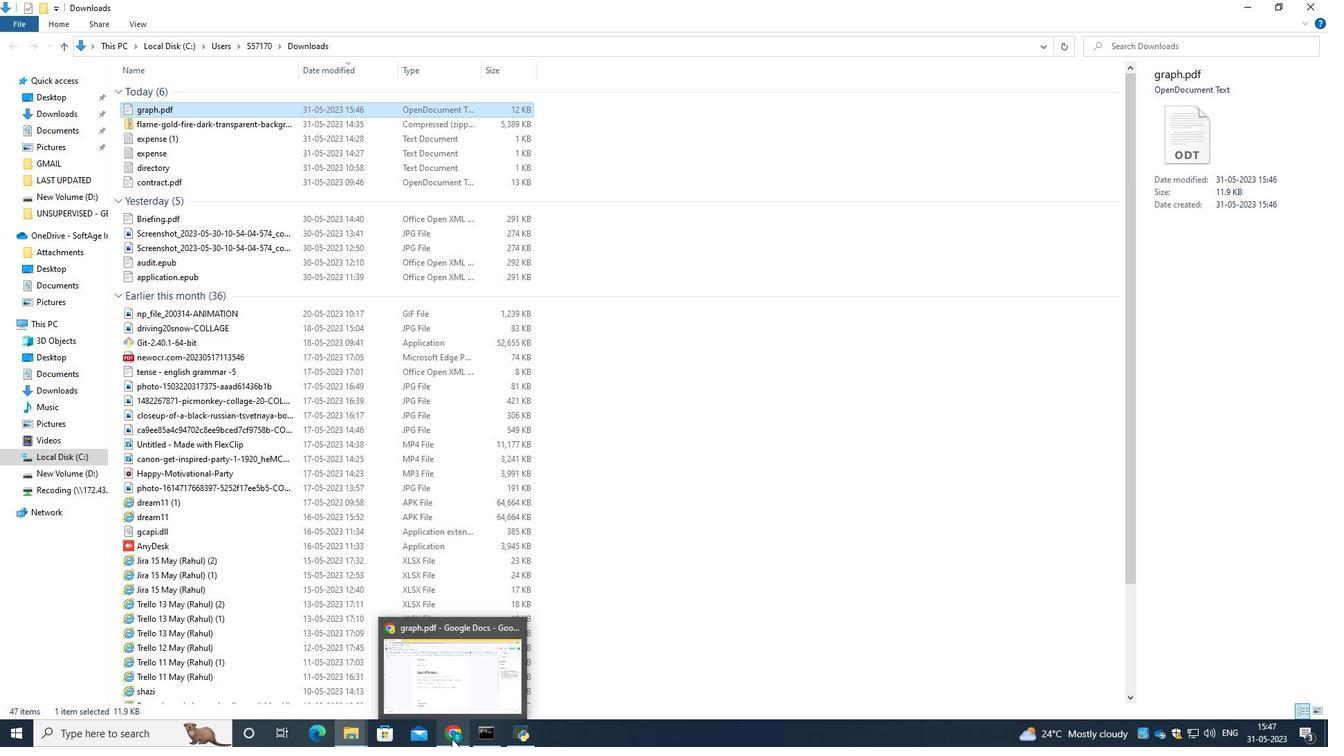 
Action: Mouse pressed left at (449, 698)
Screenshot: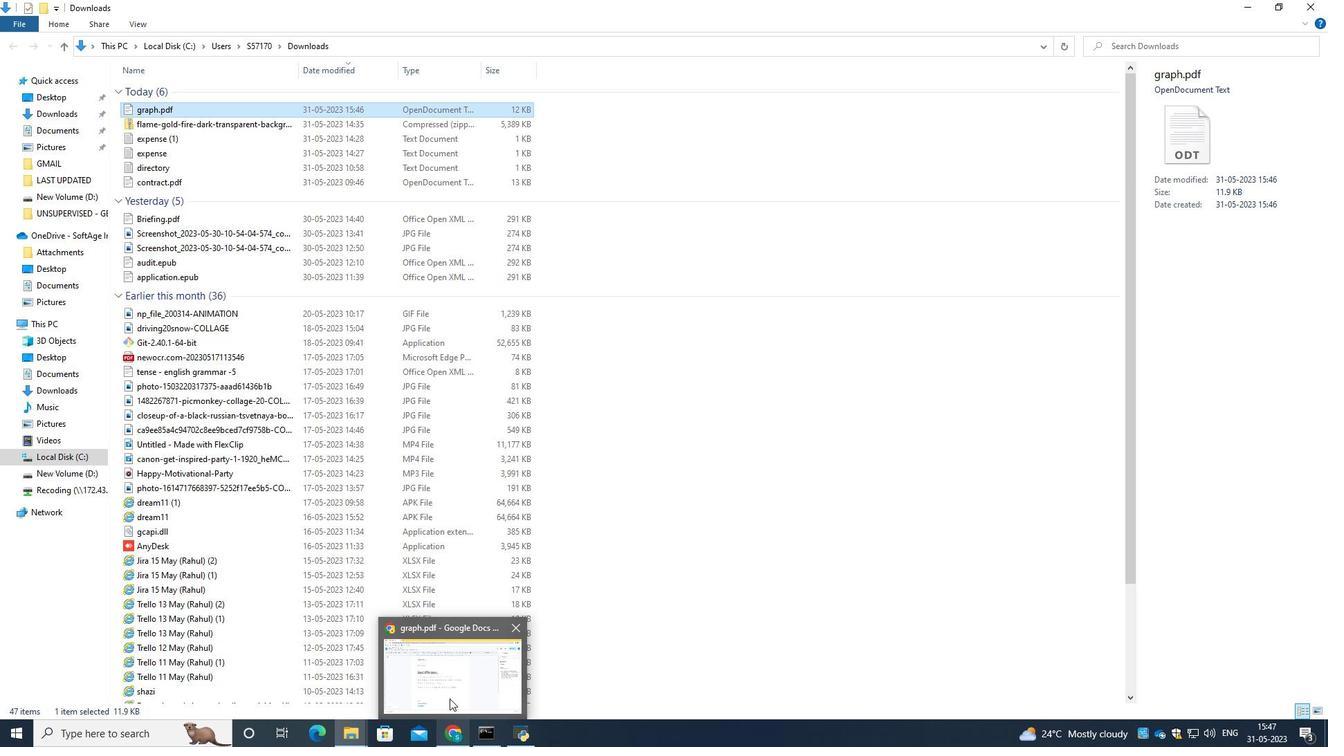 
Action: Mouse moved to (526, 532)
Screenshot: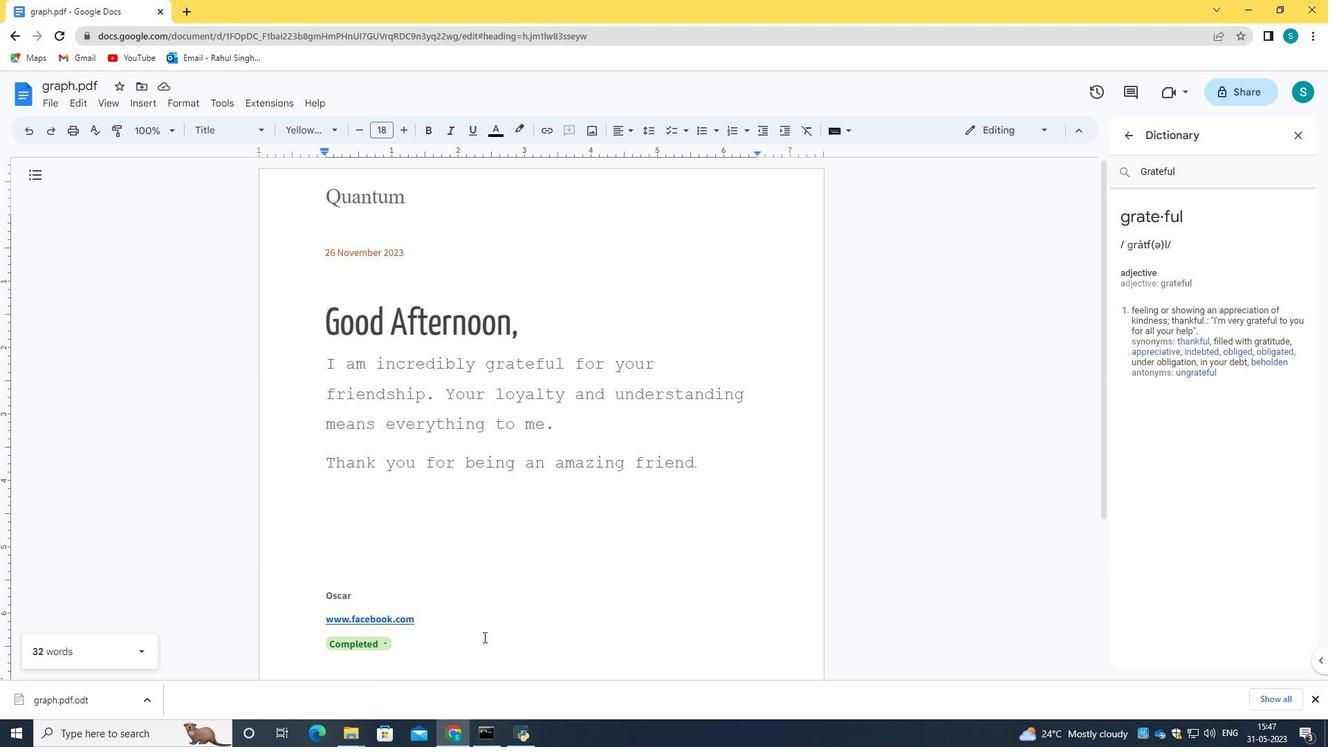 
